 Task: Create an event for the board of directors meeting.
Action: Mouse moved to (85, 137)
Screenshot: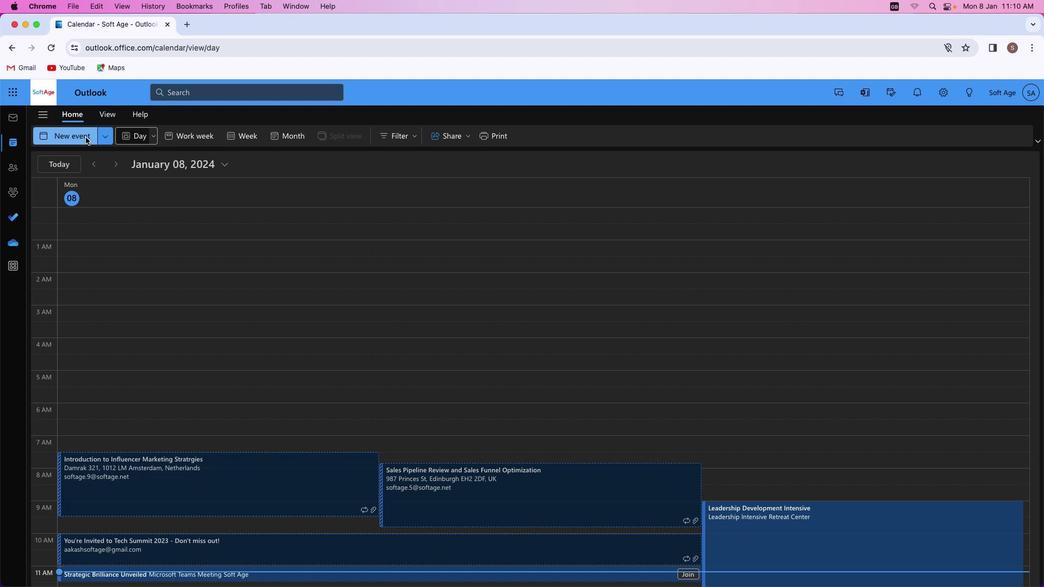 
Action: Mouse pressed left at (85, 137)
Screenshot: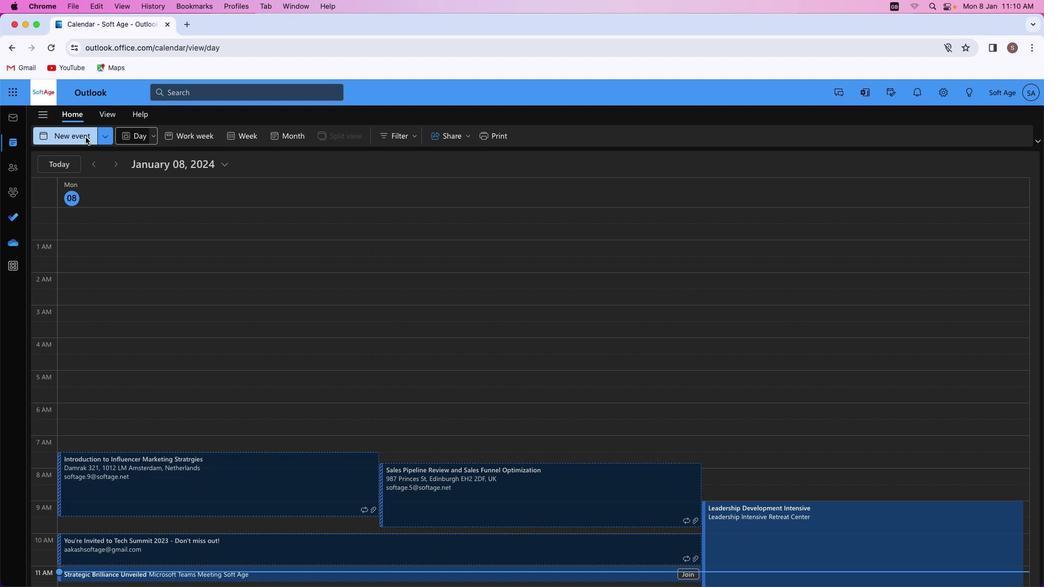 
Action: Mouse moved to (267, 203)
Screenshot: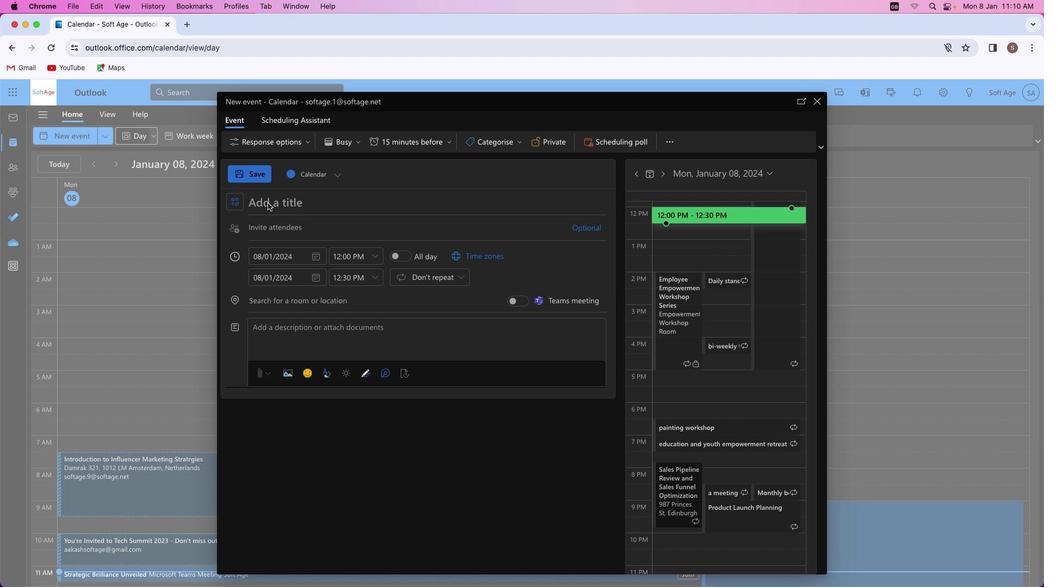 
Action: Key pressed Key.shift'D''i''r''e''c''t''o''r''i''a''l'Key.spaceKey.shift'S''u''m''m''i''t'
Screenshot: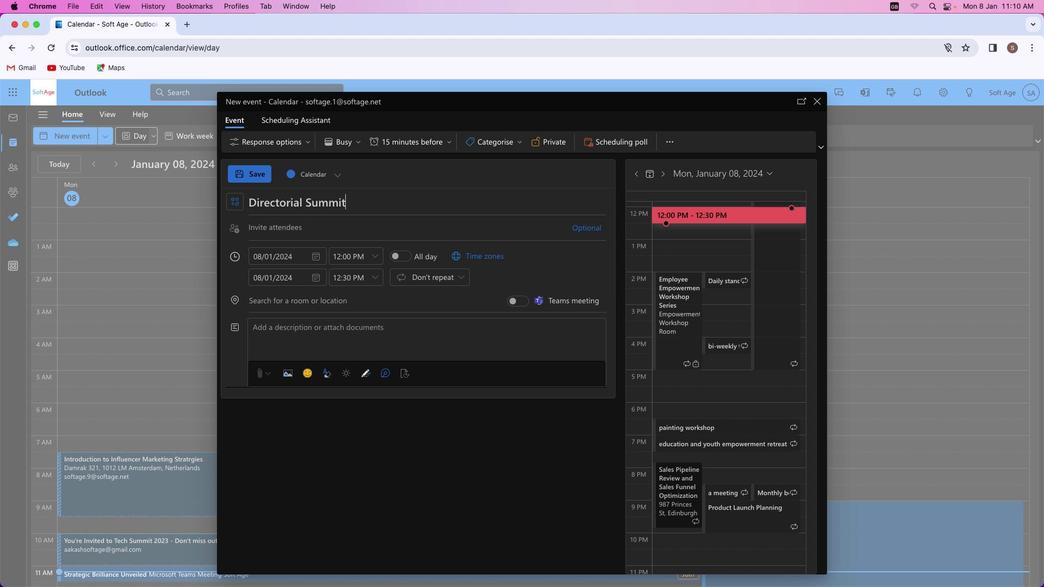 
Action: Mouse moved to (314, 330)
Screenshot: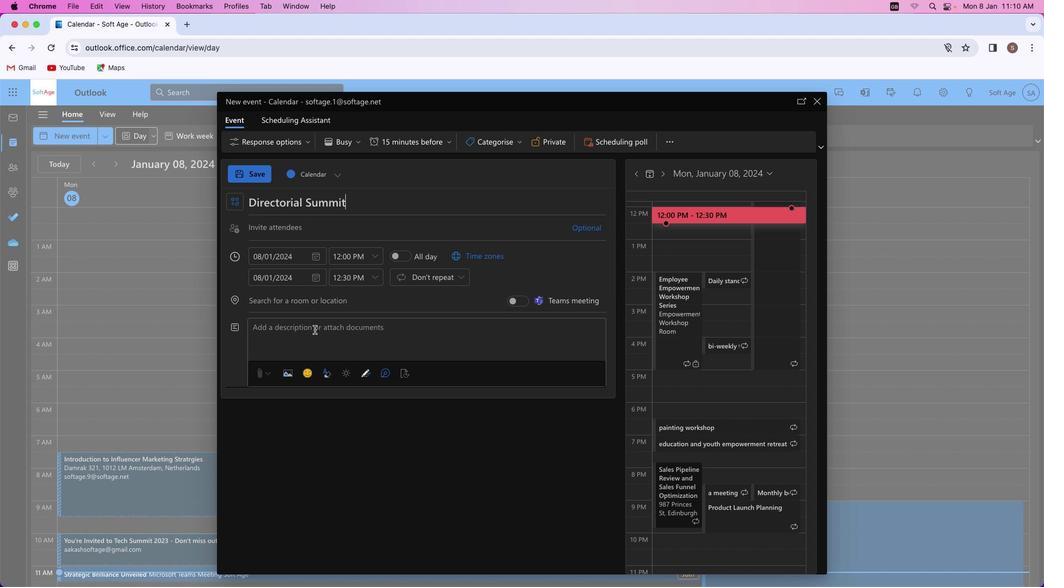
Action: Mouse pressed left at (314, 330)
Screenshot: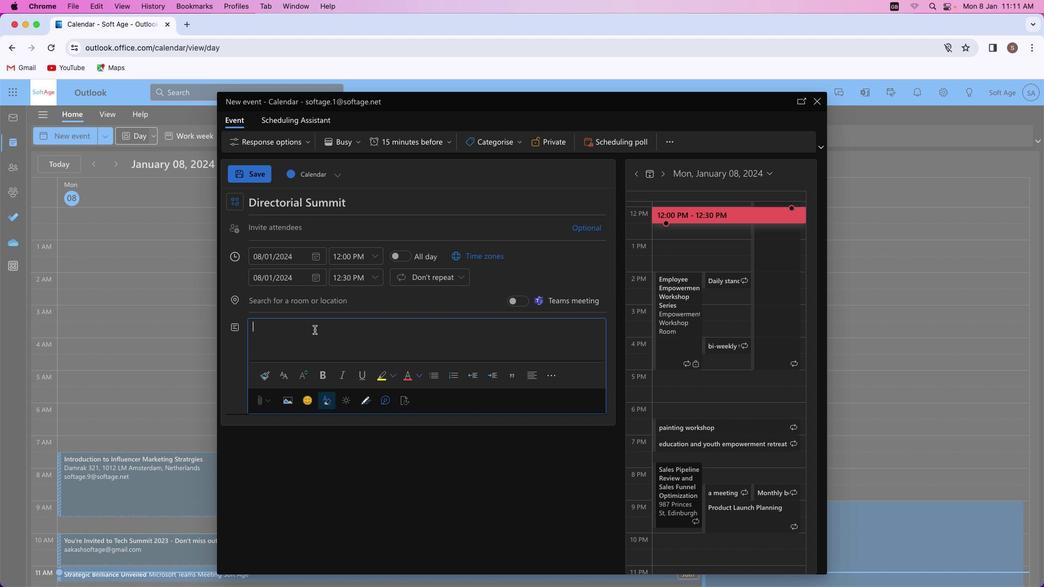 
Action: Key pressed Key.shift_r'I''m''m''e''r''s''e'Key.space'i''n'Key.space't''h''e'Key.space'p''i''n''n''a''c''l''e'Key.space'o''f'Key.space's''t''r''a''t''e''g''i''c'Key.space'd''e''c''i''s''i''o''n''-''m''a''k''i''n''g''.'Key.spaceKey.shift'T''h''e'Key.spaceKey.shift_r'B''o''a''r''d'Key.space'o''f'Key.spaceKey.shift'D''i''r''e''c''t''o''r''s'Key.spaceKey.shift_r'M''e''e''t''i''n''g'Key.space'u''n''v''e''i''l''s'Key.space'v''i''s''i''o''n''a''r''y'Key.space'p''l''a''n''s'','Key.space'f''i''n''a''n''c''i''a''l'Key.space'i''n''s''i''g''h''t''s'','Key.space'a''n''d'Key.space'i''m''p''a''c''t''f''y'Key.backspace'u''l'Key.space'i''n''i''t''i''a''t''i''v''e''s'','Key.space's''h''a''p''p'Key.backspace'i''n''g'Key.space't''h''e'Key.space'f''u''t''u''r''e'Key.space'o''f'Key.space'o''u''r'Key.space'o''r''g''a''n''i''z''i''n''g'Key.backspaceKey.backspaceKey.backspace'a''t''i''o''n''.'
Screenshot: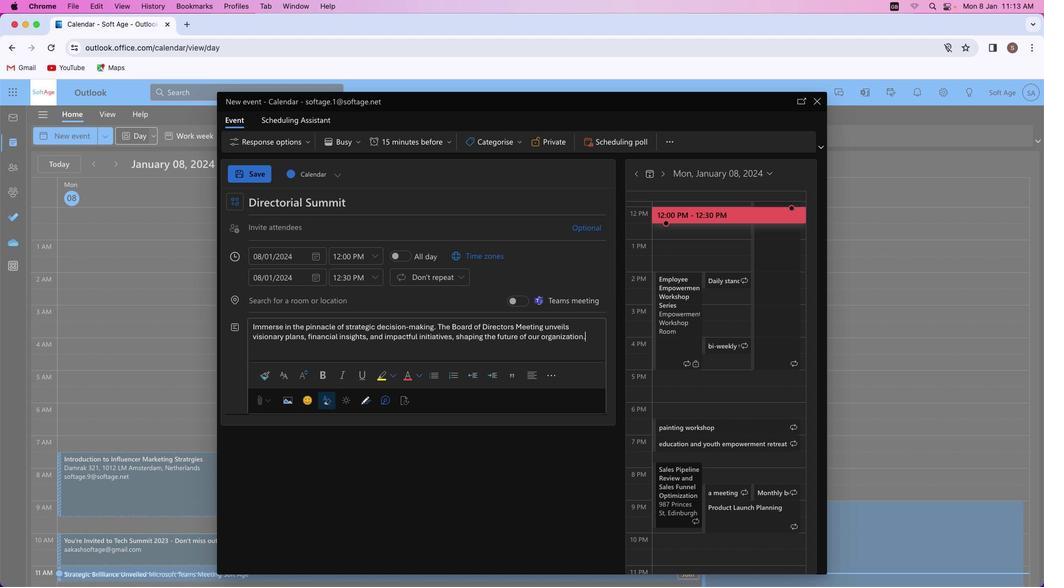 
Action: Mouse moved to (544, 326)
Screenshot: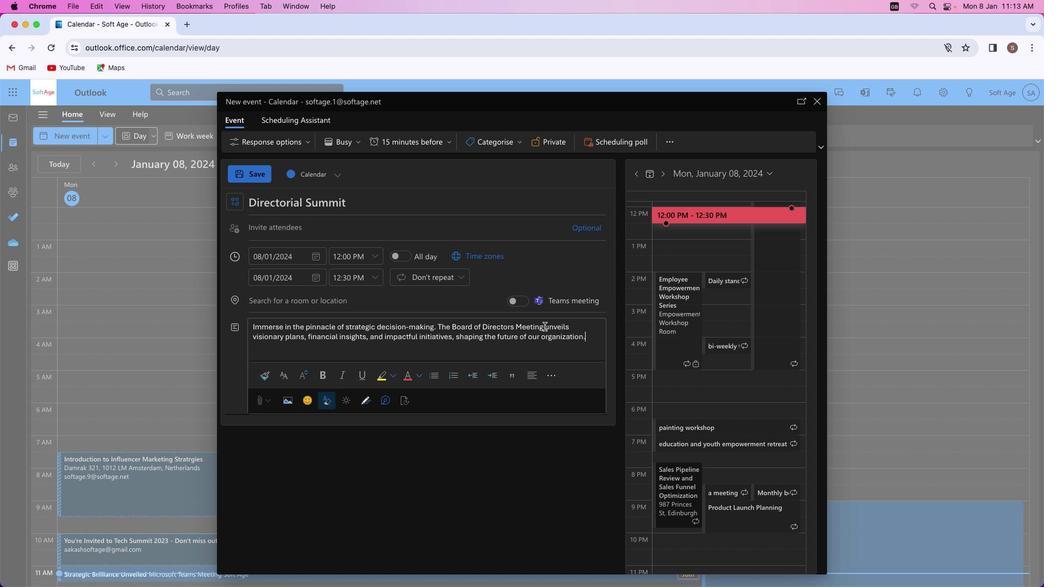 
Action: Mouse pressed left at (544, 326)
Screenshot: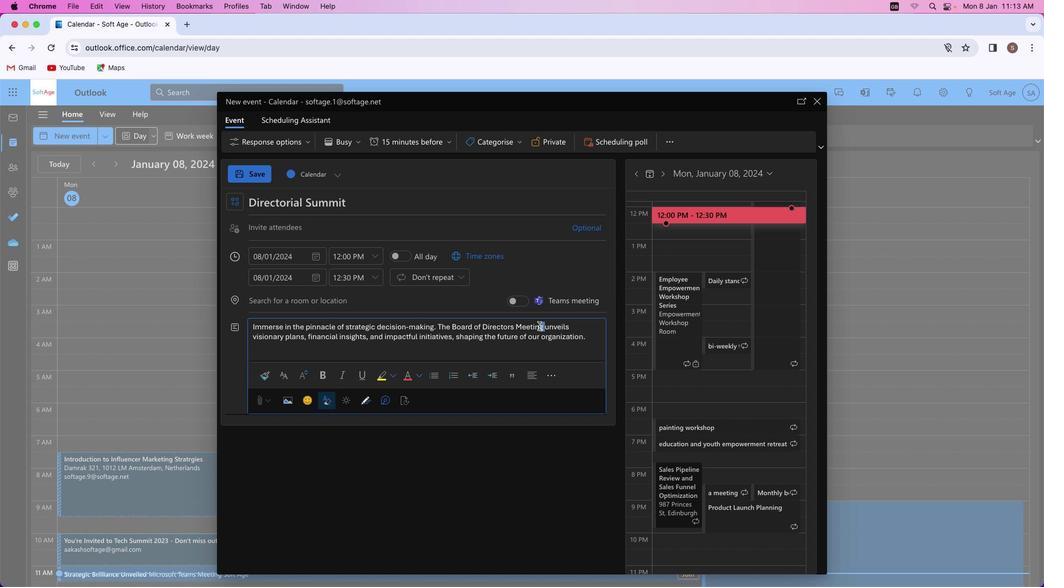 
Action: Mouse moved to (324, 378)
Screenshot: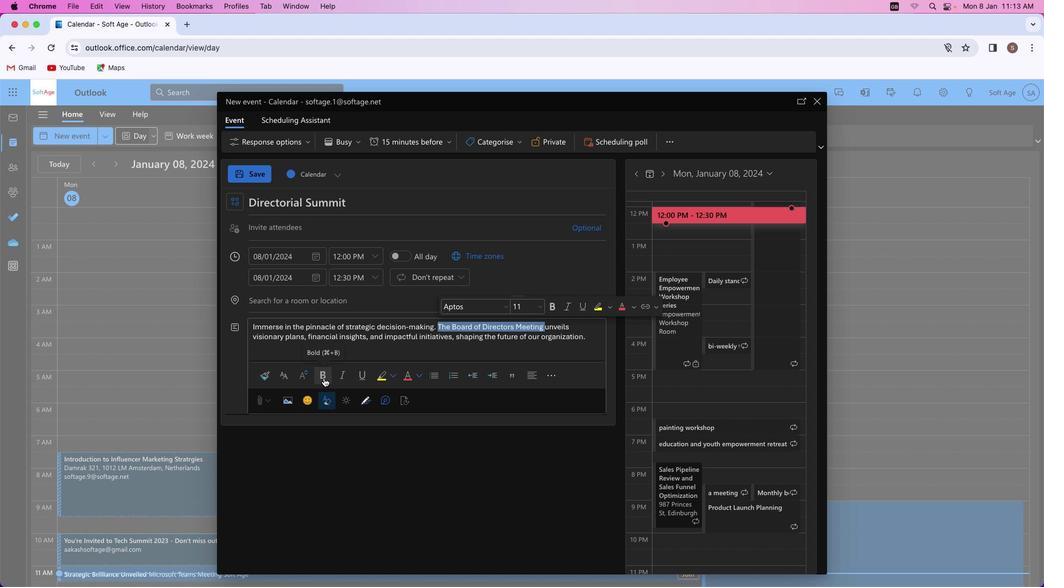 
Action: Mouse pressed left at (324, 378)
Screenshot: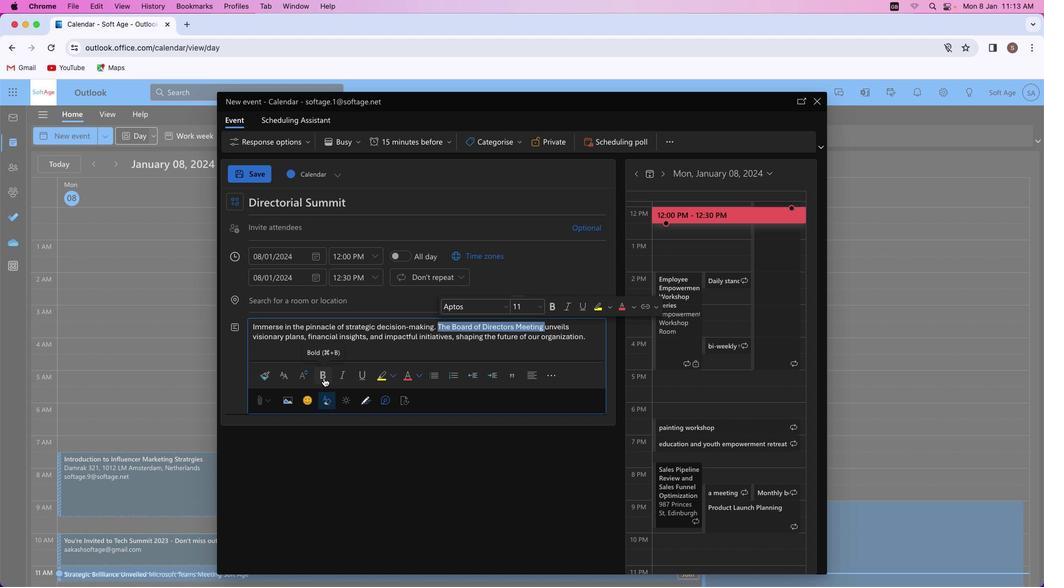 
Action: Mouse moved to (344, 378)
Screenshot: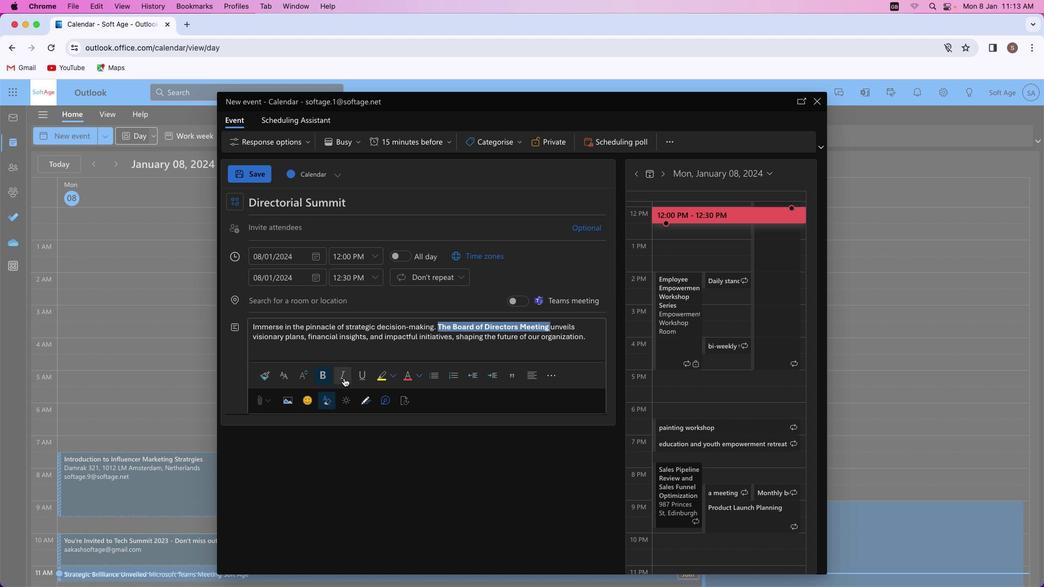 
Action: Mouse pressed left at (344, 378)
Screenshot: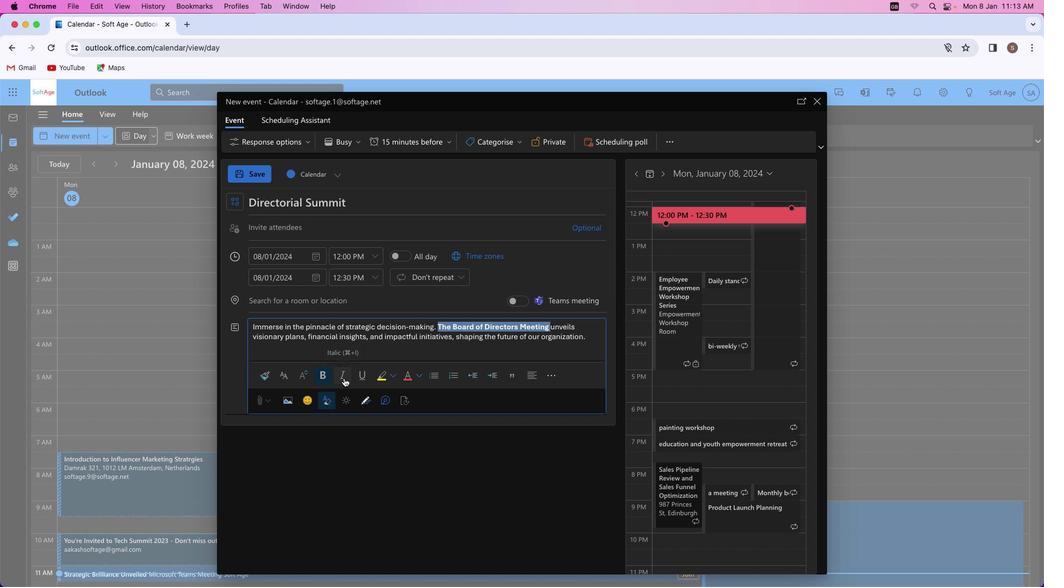 
Action: Mouse moved to (396, 377)
Screenshot: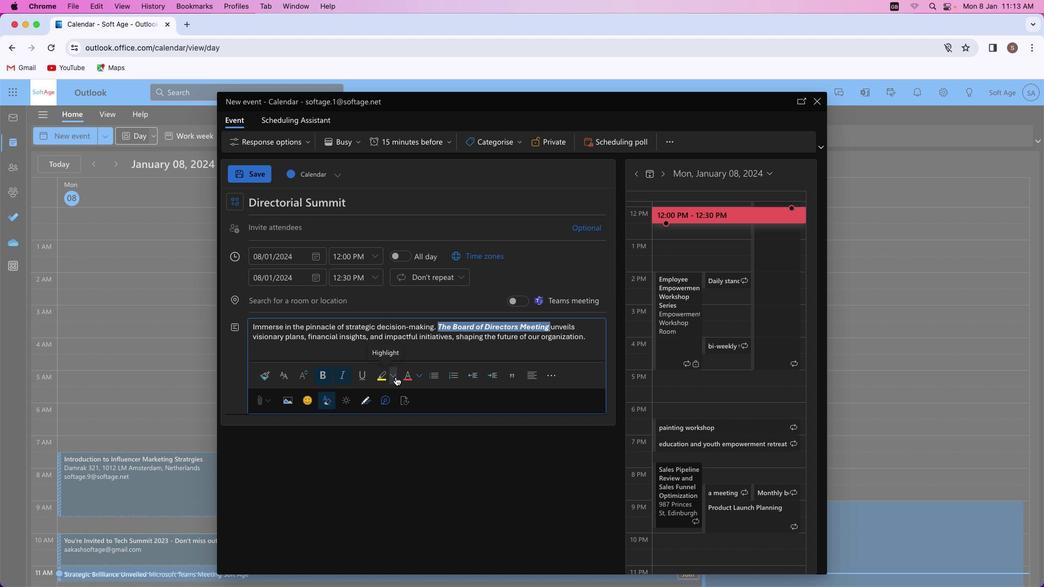 
Action: Mouse pressed left at (396, 377)
Screenshot: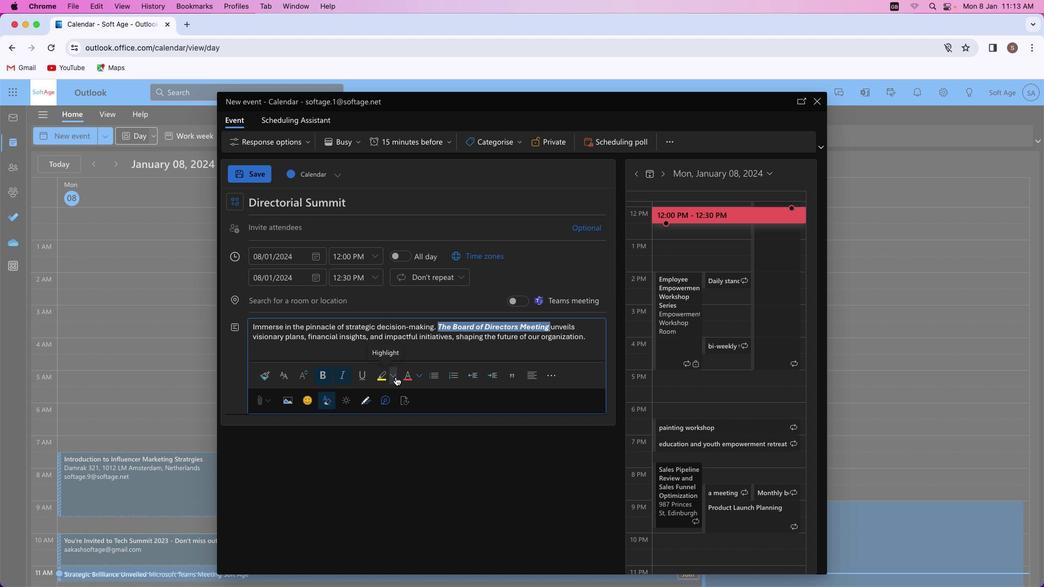 
Action: Mouse moved to (402, 432)
Screenshot: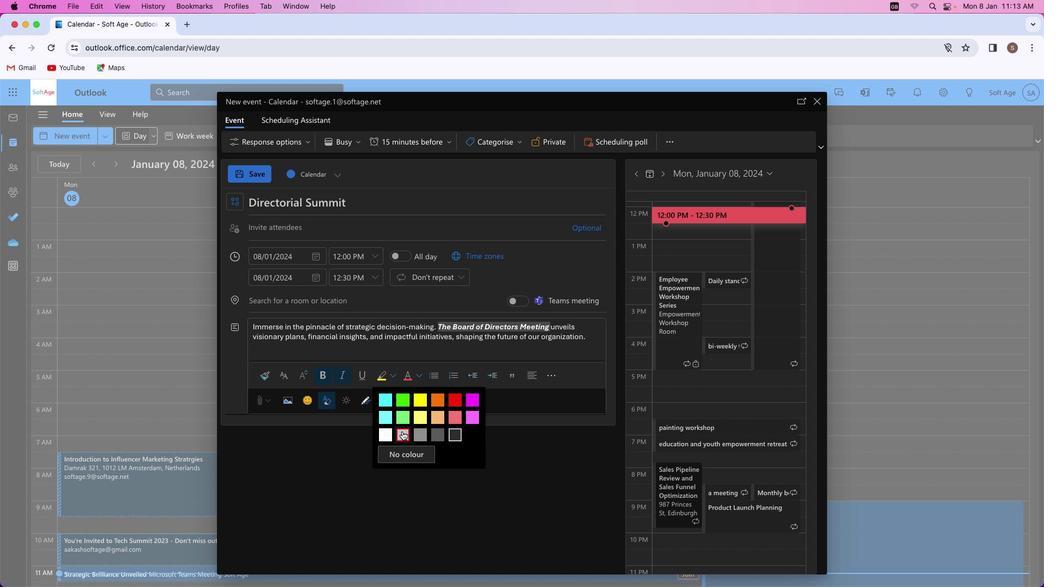 
Action: Mouse pressed left at (402, 432)
Screenshot: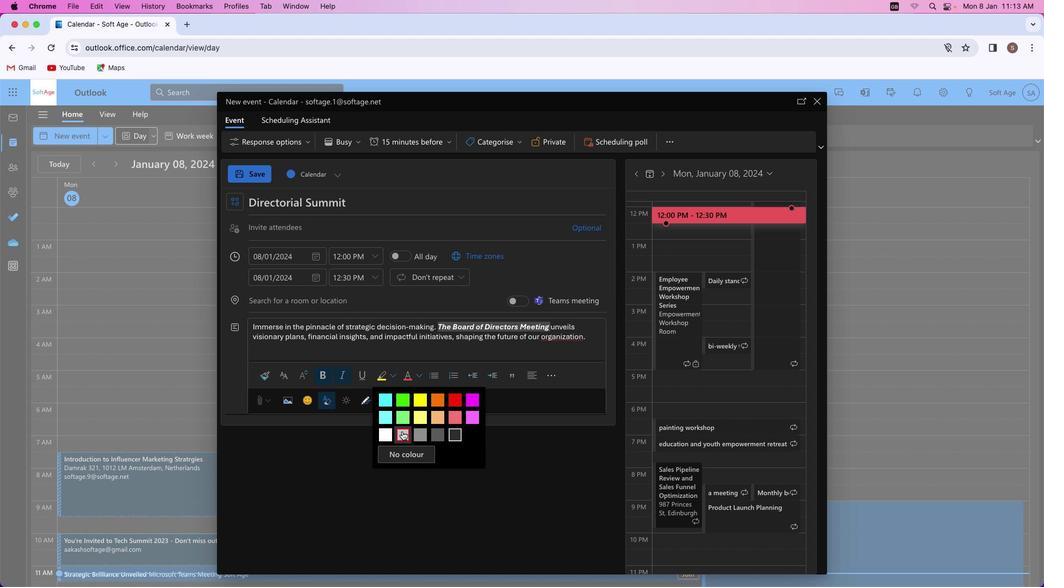 
Action: Mouse moved to (404, 341)
Screenshot: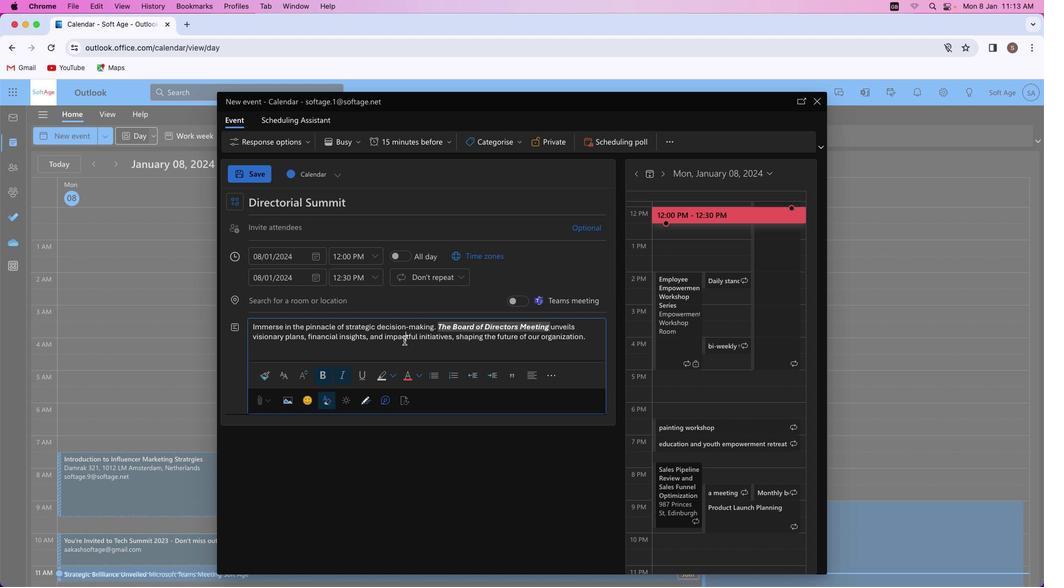 
Action: Mouse pressed left at (404, 341)
Screenshot: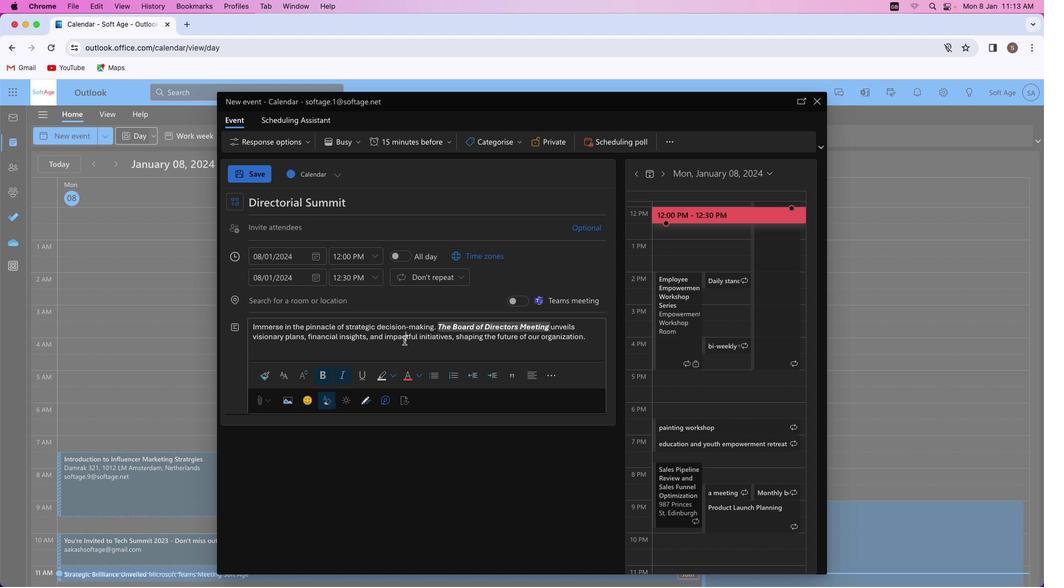 
Action: Mouse moved to (287, 227)
Screenshot: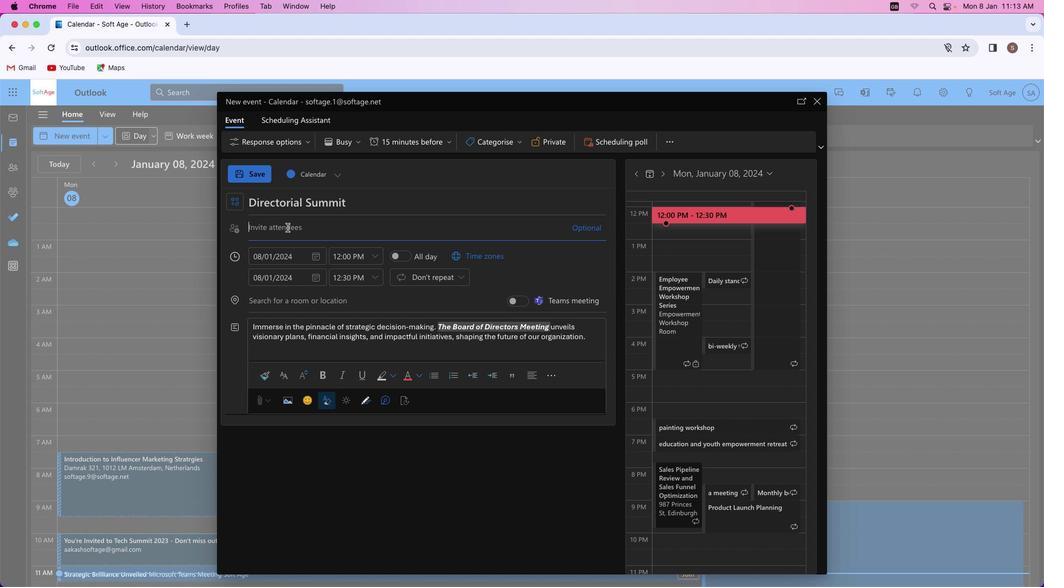 
Action: Mouse pressed left at (287, 227)
Screenshot: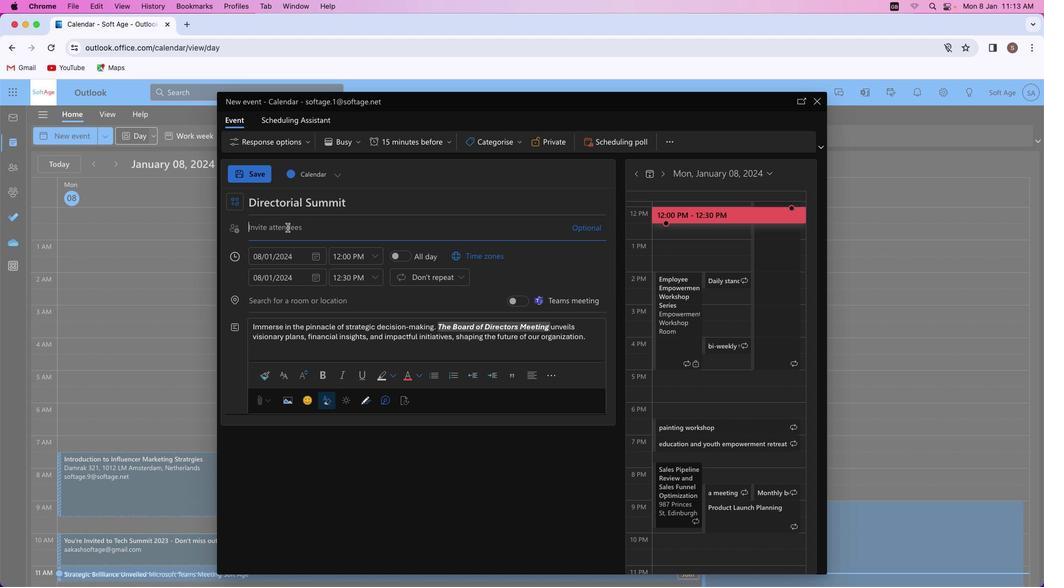 
Action: Key pressed Key.shift'A''k''a''s''h''r''a''j''p''u''t'Key.shift'@''o''u''t''l''o''o''k''.''c''o''m'
Screenshot: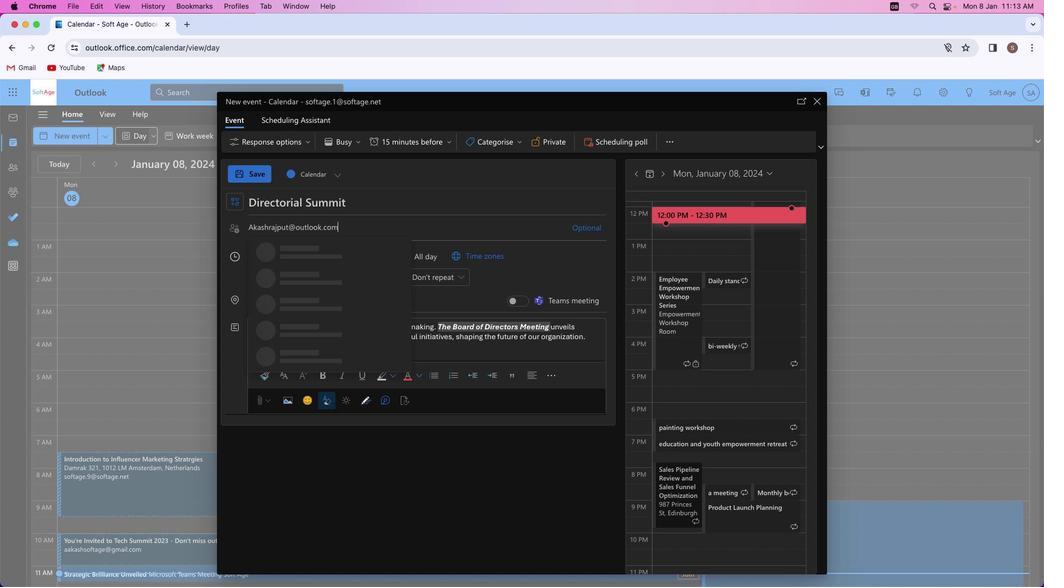 
Action: Mouse moved to (317, 249)
Screenshot: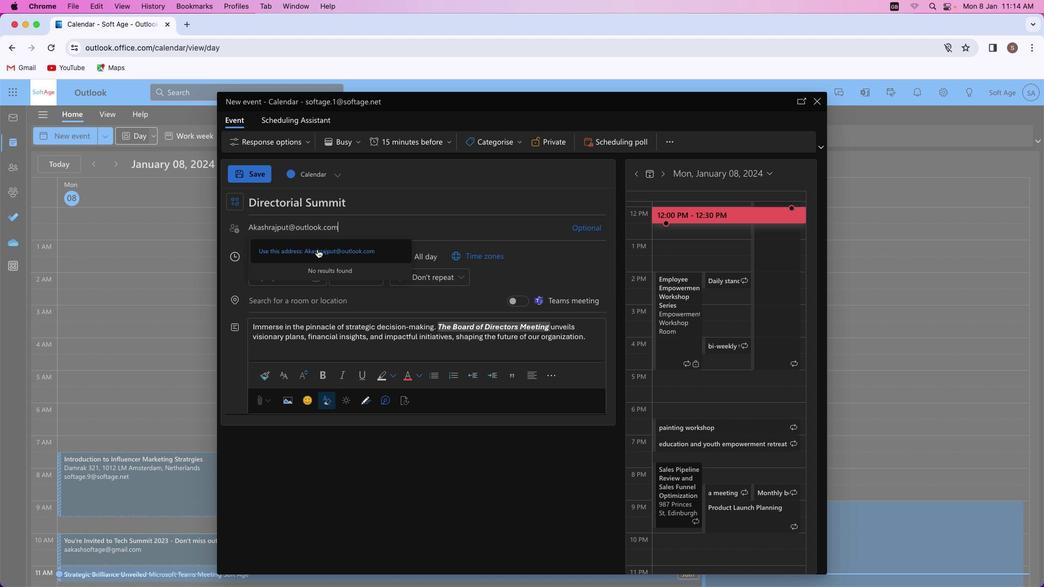 
Action: Mouse pressed left at (317, 249)
Screenshot: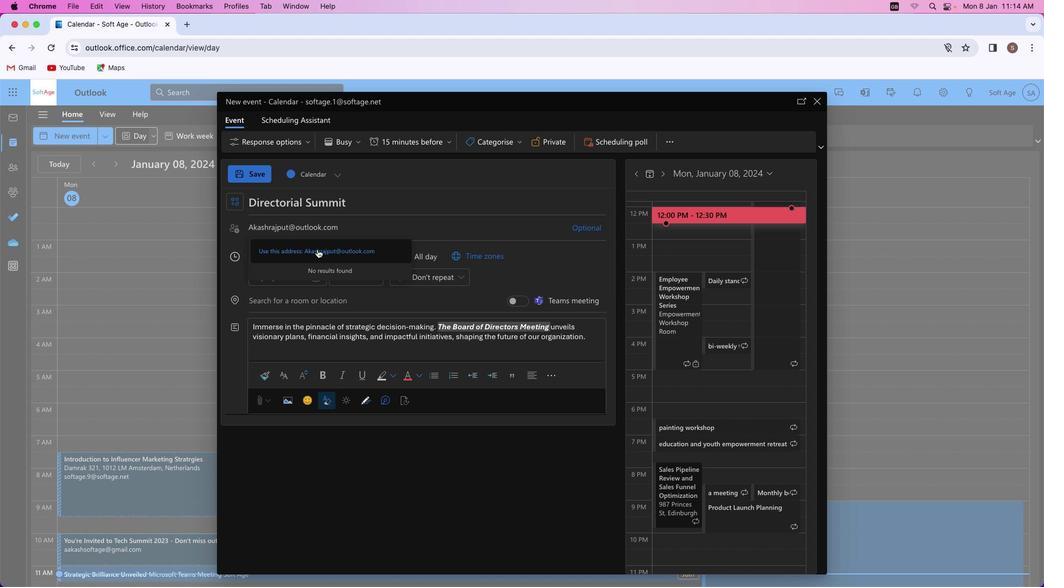 
Action: Mouse moved to (369, 246)
Screenshot: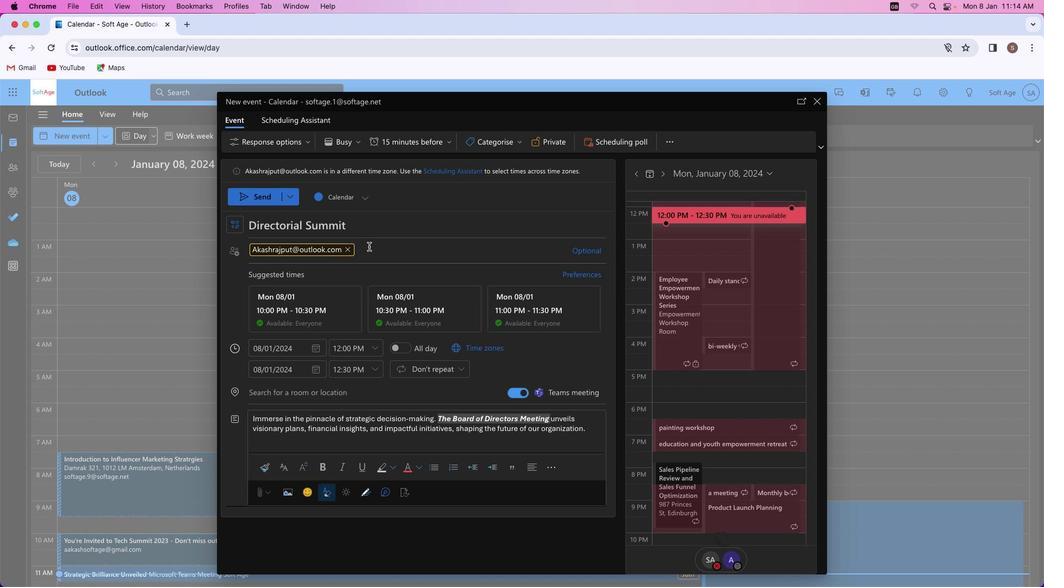 
Action: Key pressed Key.shift'S''h''i''v''a''m''y''a''d''a''v''s''m''4''1'Key.shift'@''o''u''t''l''o''o''k''.''c''o''m'
Screenshot: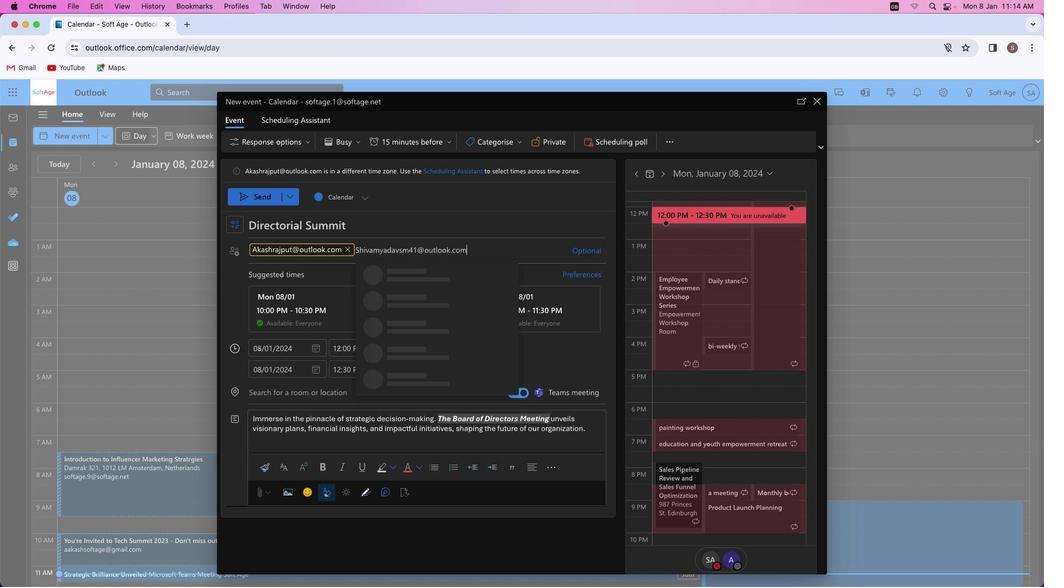 
Action: Mouse moved to (455, 271)
Screenshot: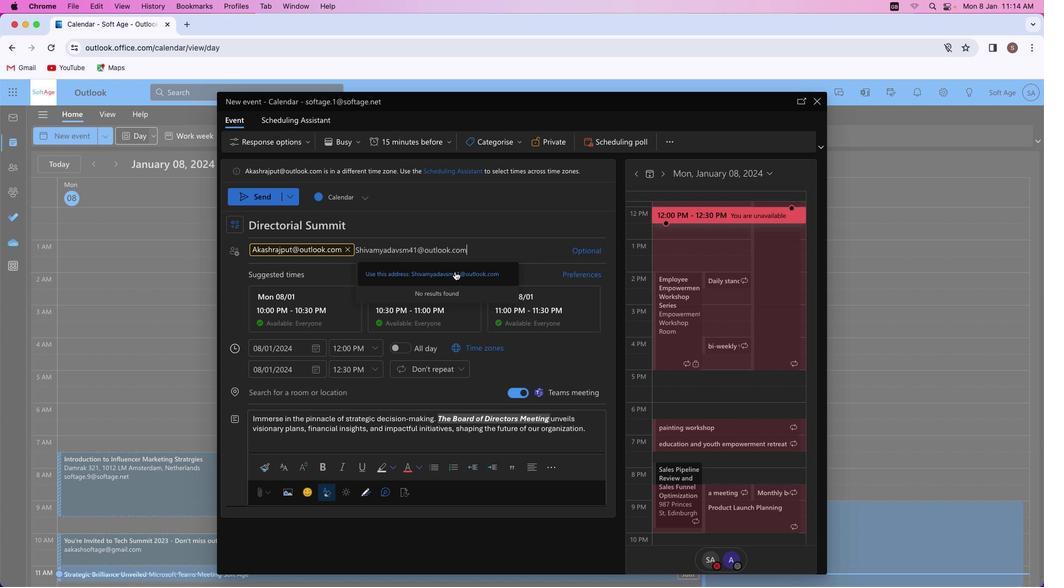 
Action: Mouse pressed left at (455, 271)
Screenshot: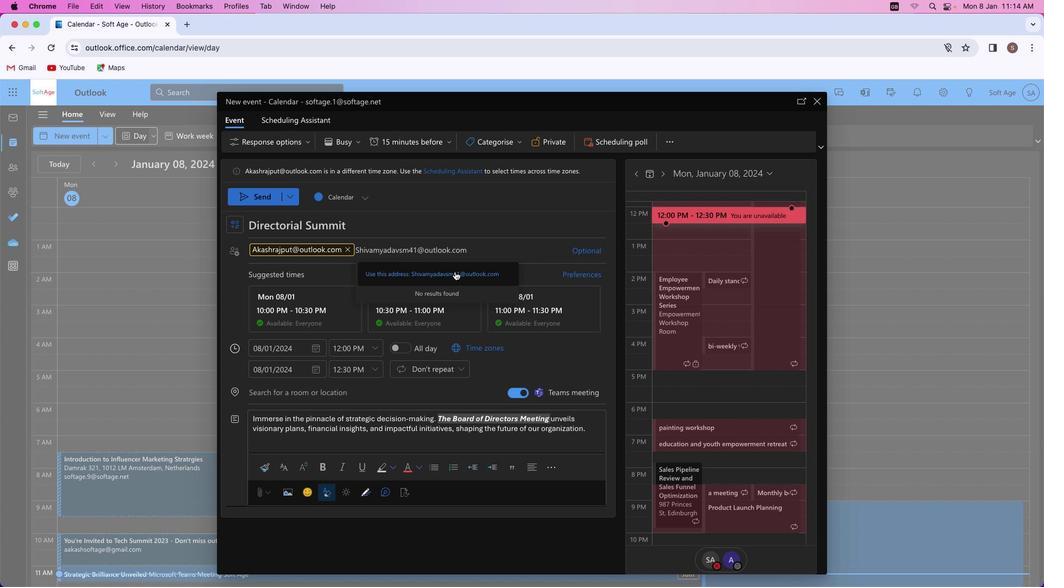 
Action: Mouse moved to (291, 401)
Screenshot: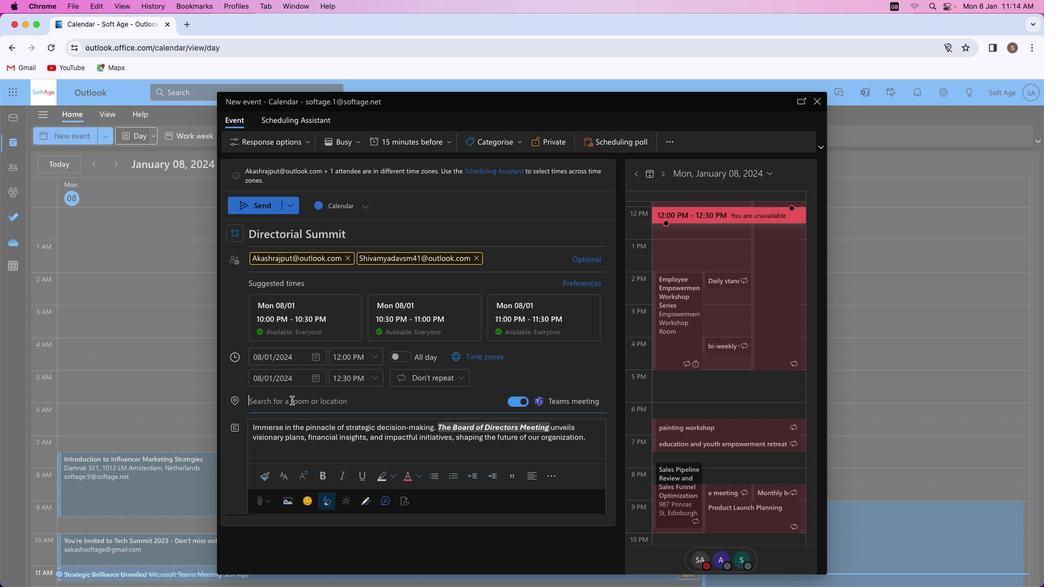 
Action: Mouse pressed left at (291, 401)
Screenshot: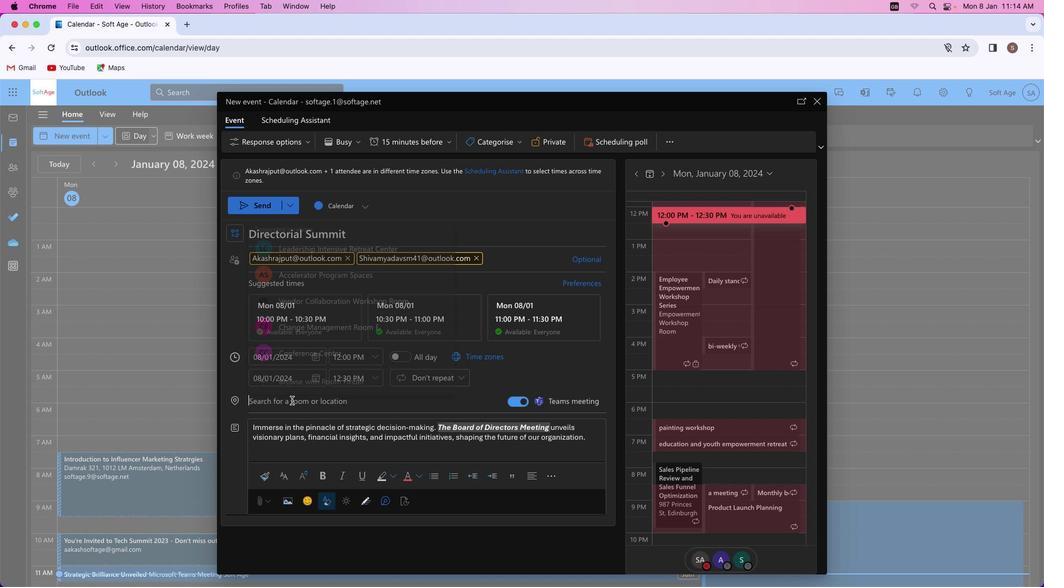 
Action: Mouse moved to (312, 352)
Screenshot: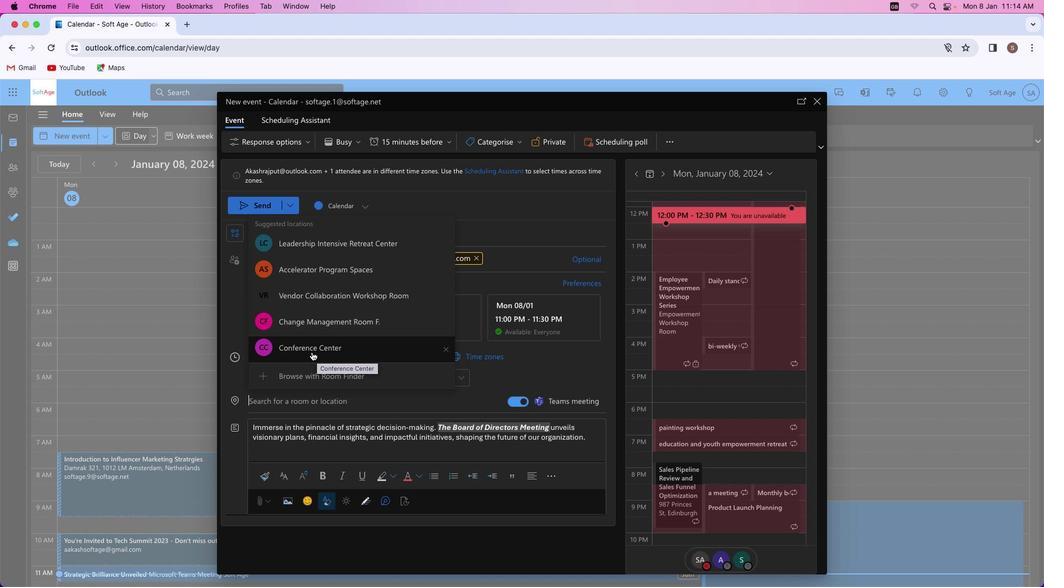 
Action: Mouse pressed left at (312, 352)
Screenshot: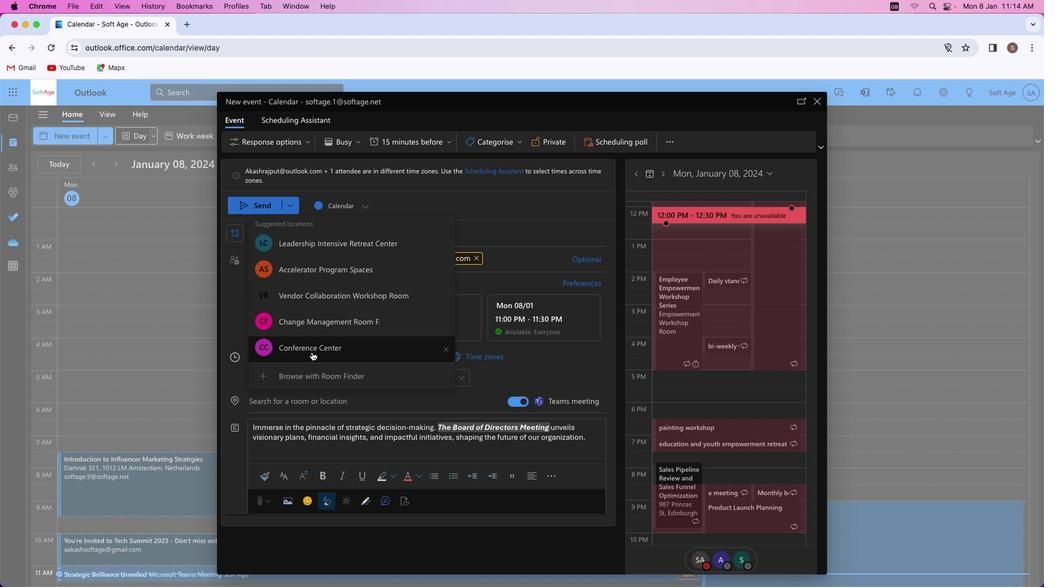 
Action: Mouse moved to (259, 205)
Screenshot: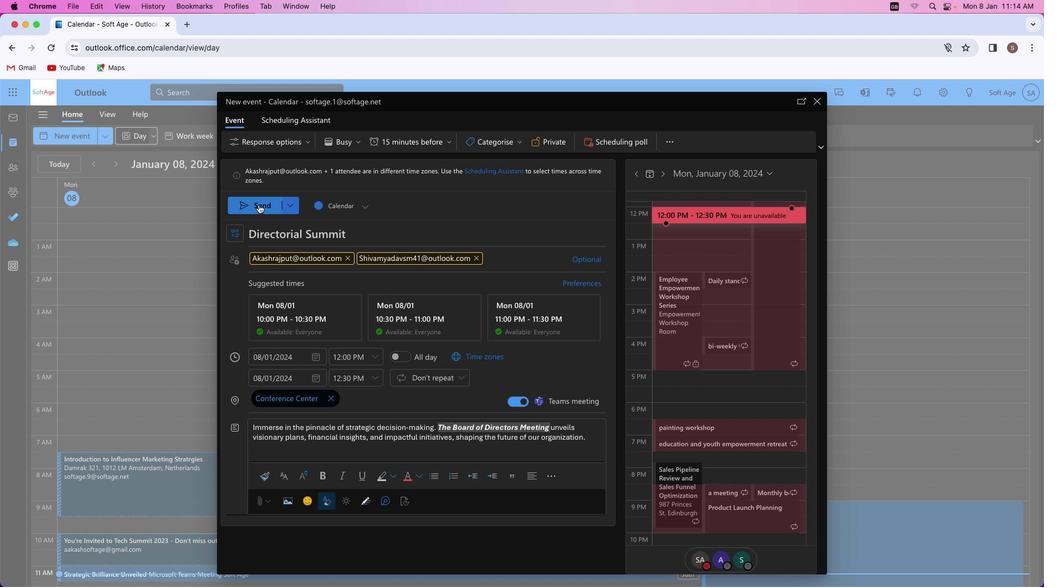 
Action: Mouse pressed left at (259, 205)
Screenshot: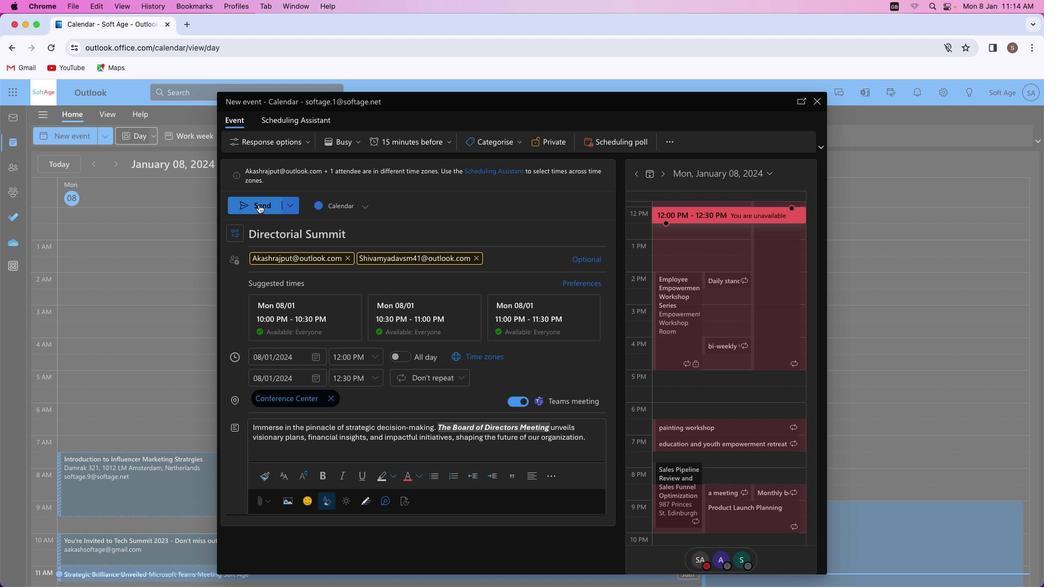 
Action: Mouse moved to (449, 300)
Screenshot: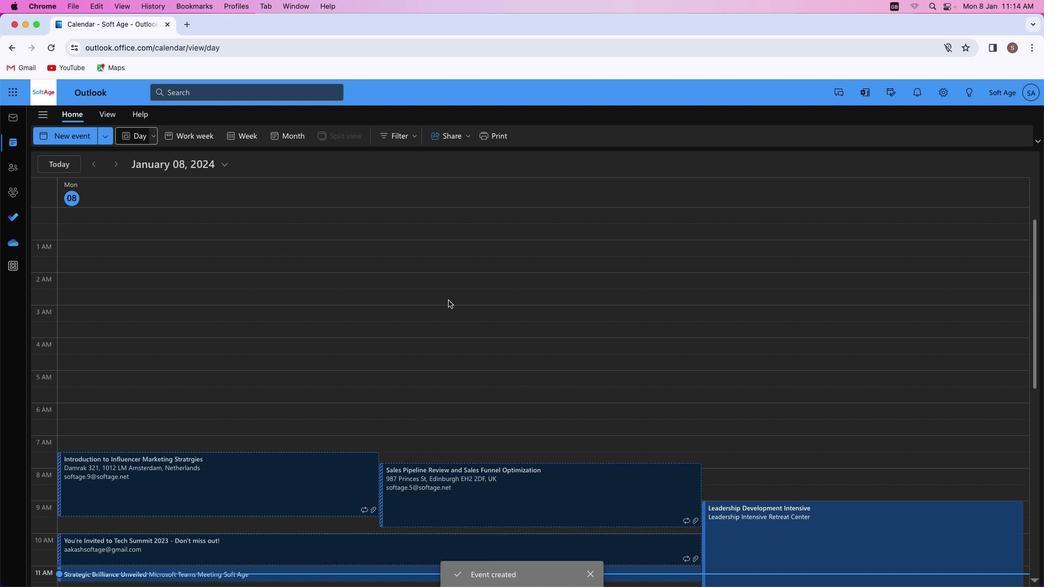 
